 Task: Start in the project WhiteCap the sprint 'Warp Drive', with a duration of 1 week.
Action: Mouse moved to (91, 211)
Screenshot: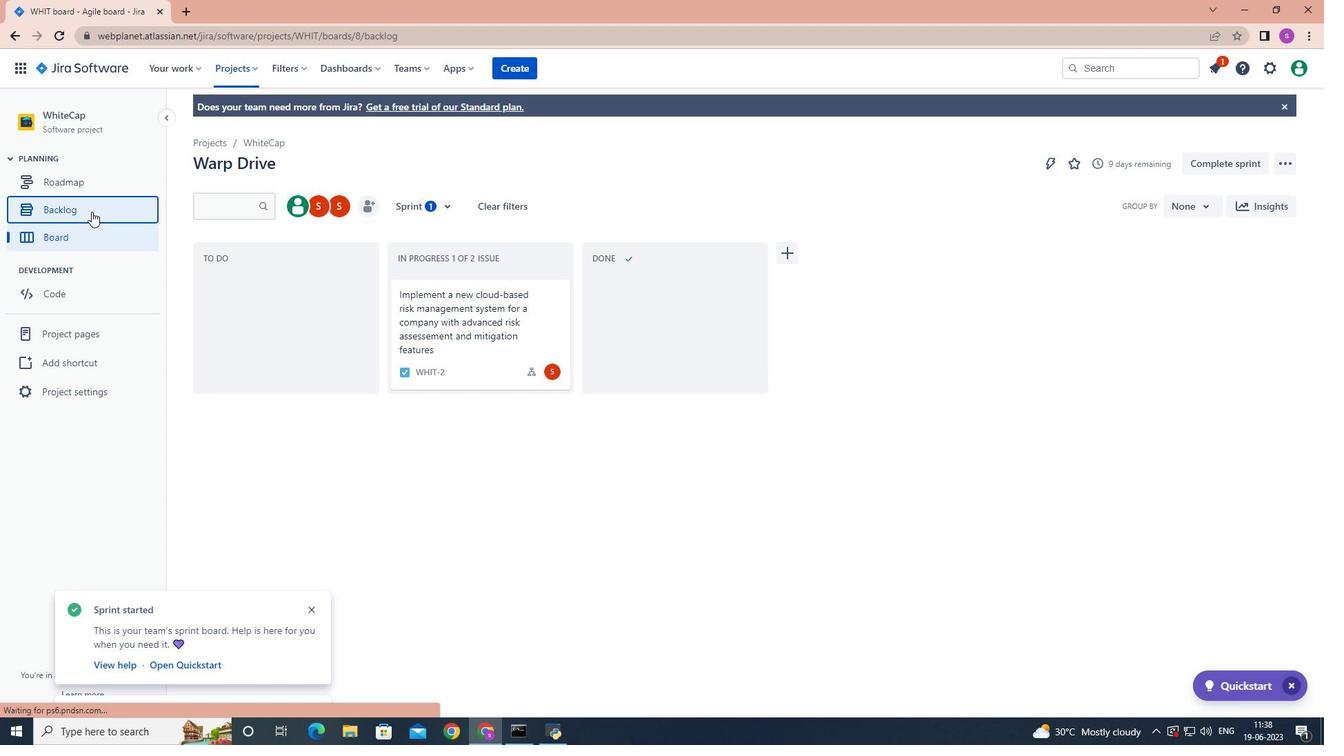 
Action: Mouse pressed left at (91, 211)
Screenshot: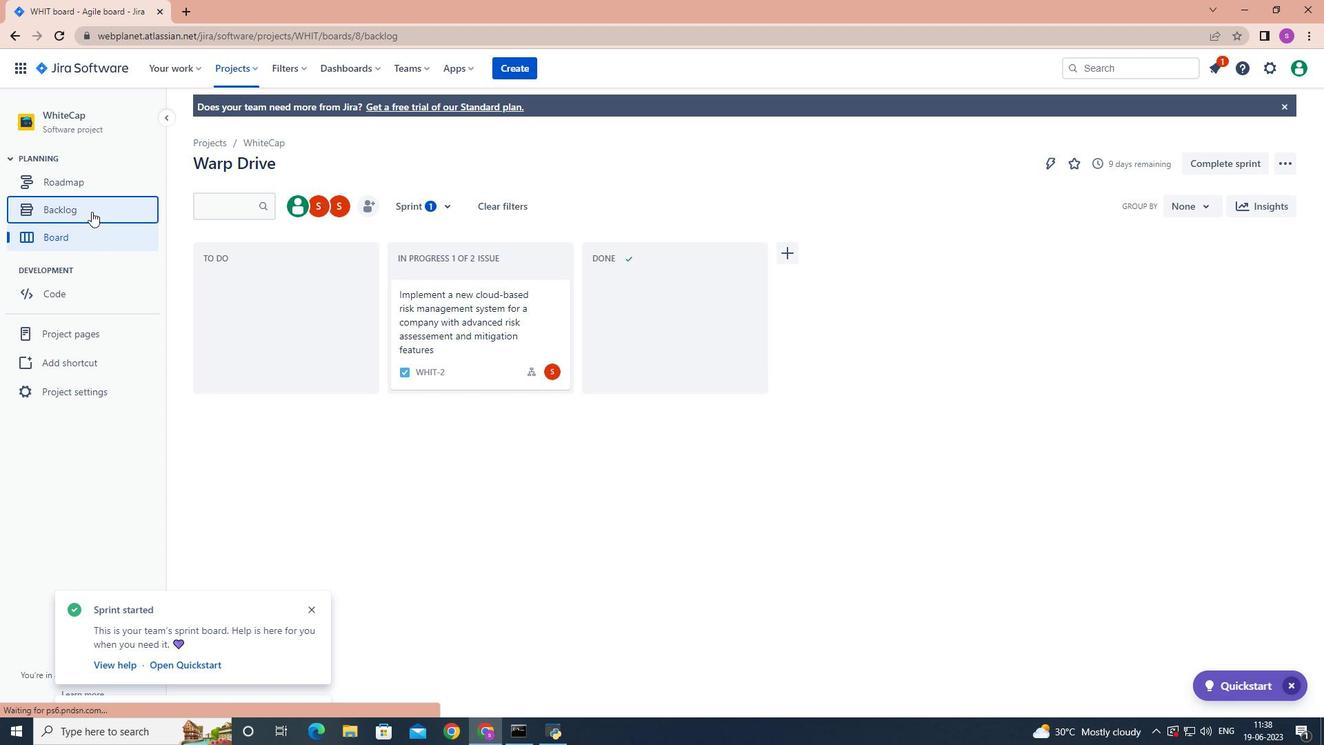 
Action: Mouse moved to (687, 411)
Screenshot: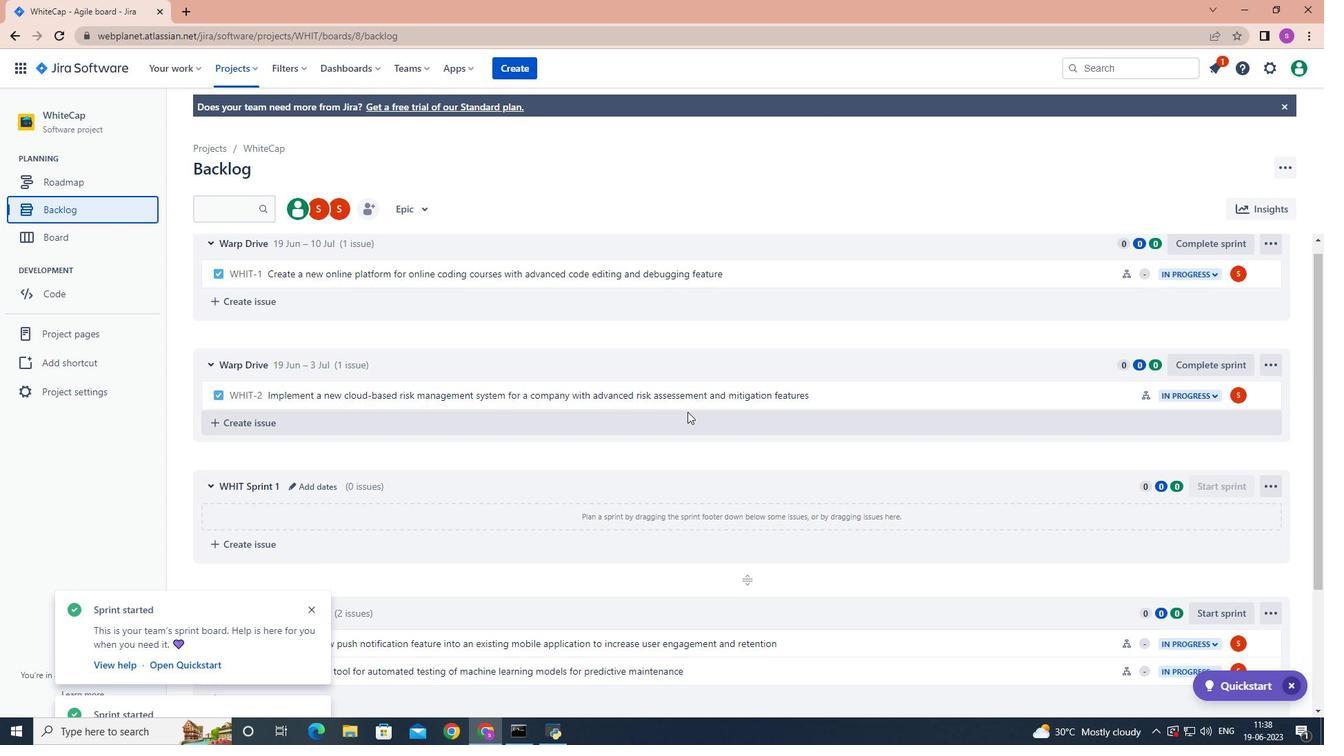 
Action: Mouse scrolled (687, 410) with delta (0, 0)
Screenshot: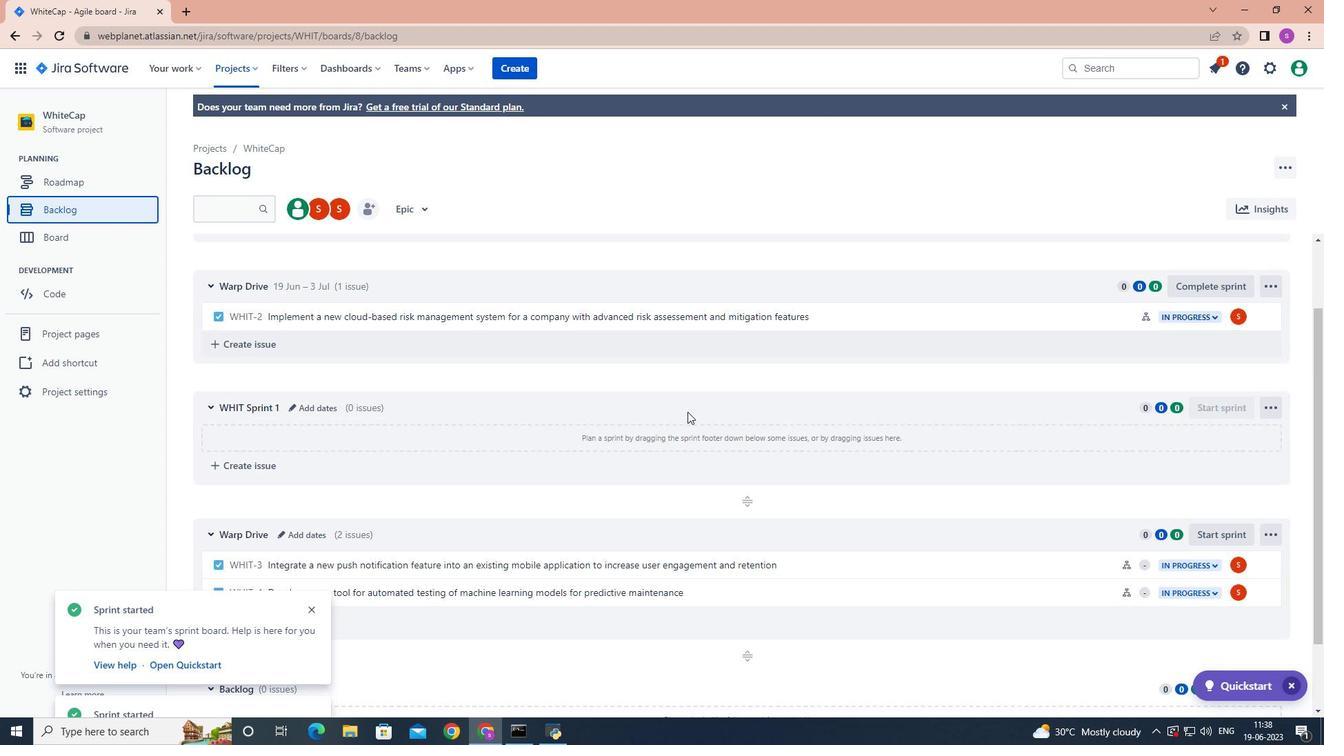 
Action: Mouse moved to (687, 411)
Screenshot: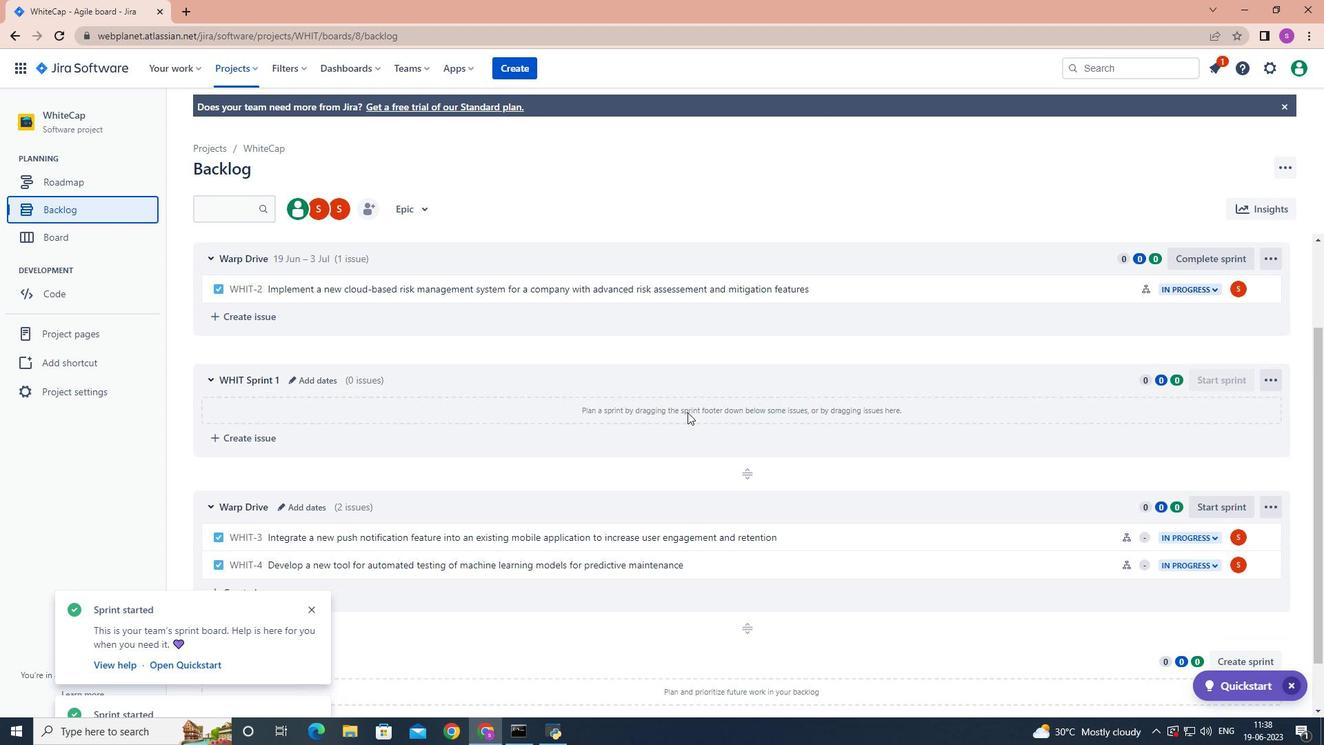 
Action: Mouse scrolled (687, 411) with delta (0, 0)
Screenshot: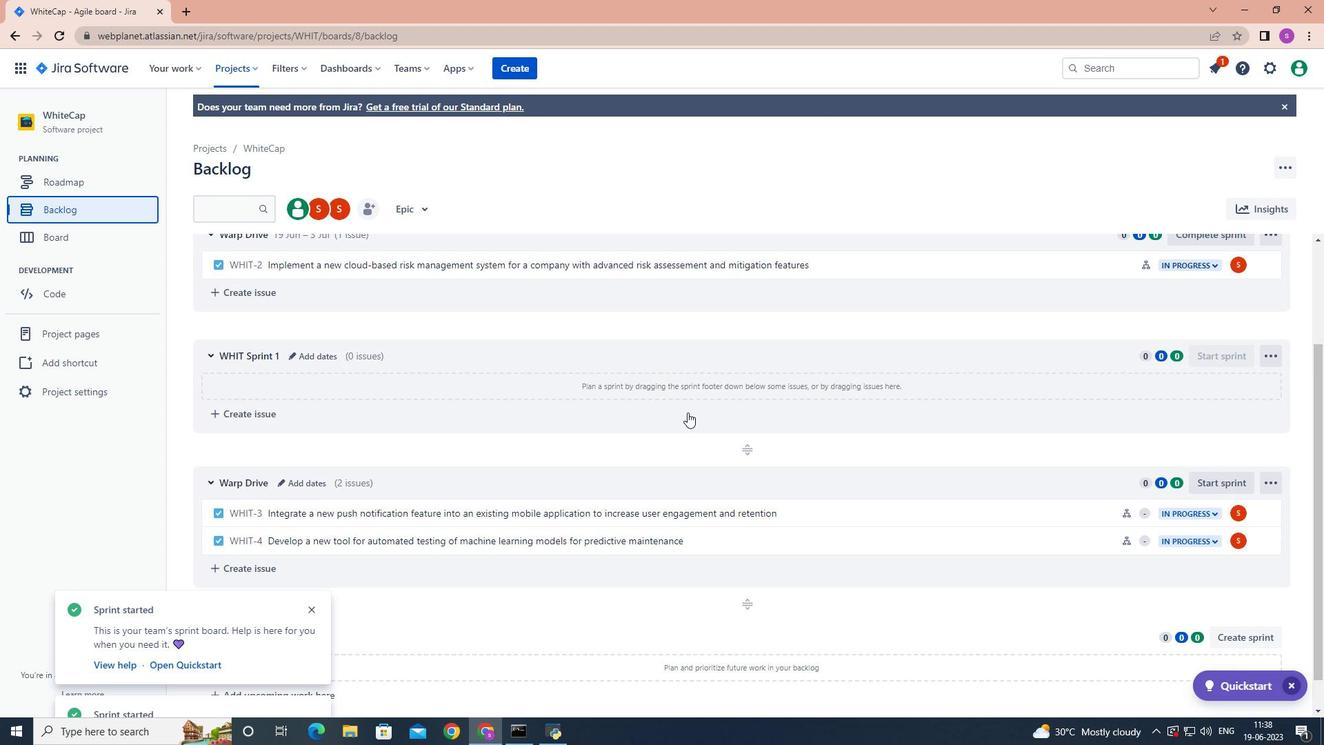 
Action: Mouse scrolled (687, 411) with delta (0, 0)
Screenshot: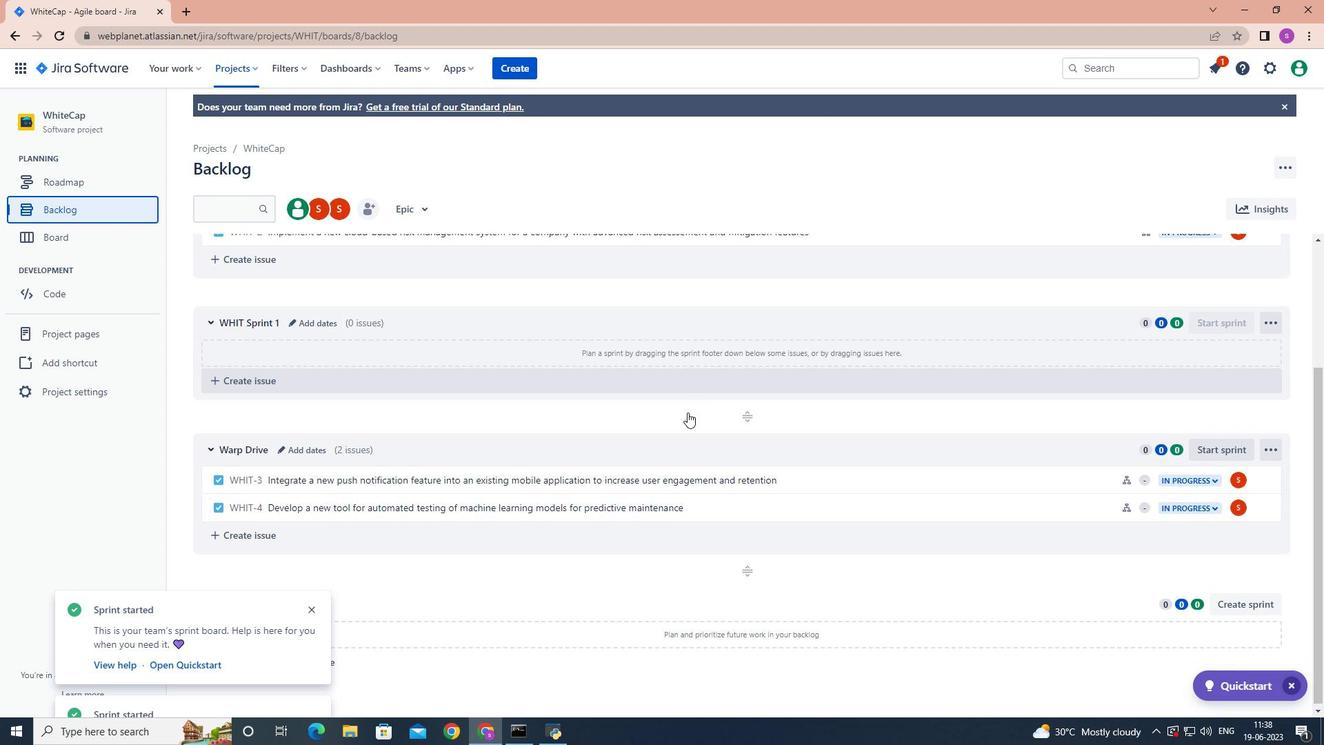 
Action: Mouse moved to (687, 412)
Screenshot: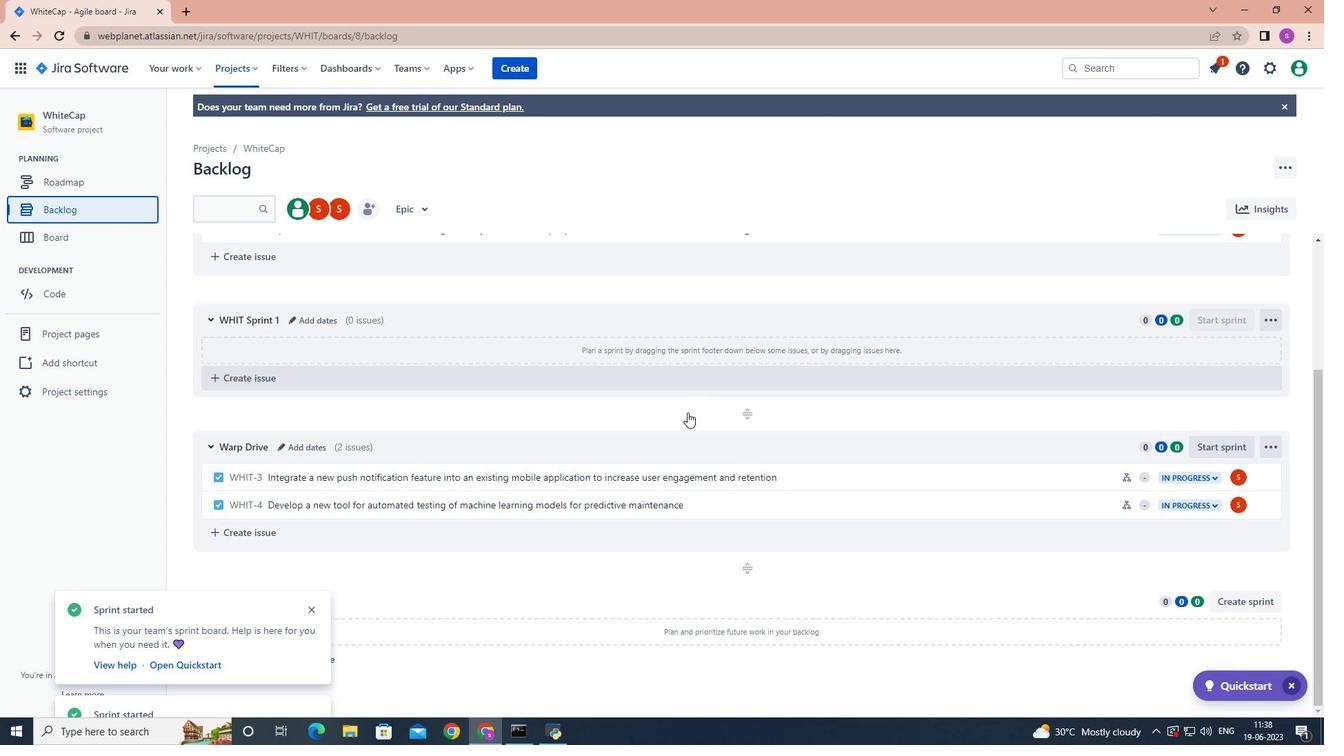 
Action: Mouse scrolled (687, 411) with delta (0, 0)
Screenshot: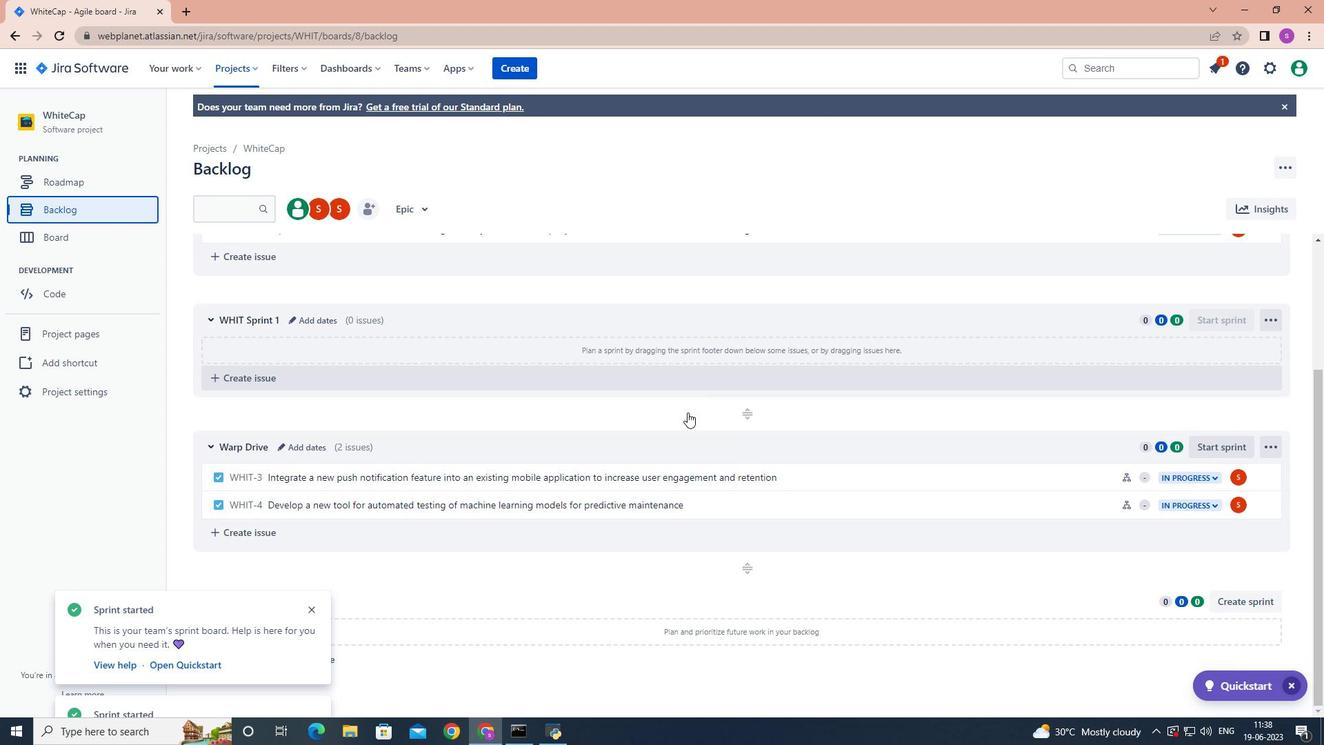 
Action: Mouse scrolled (687, 411) with delta (0, 0)
Screenshot: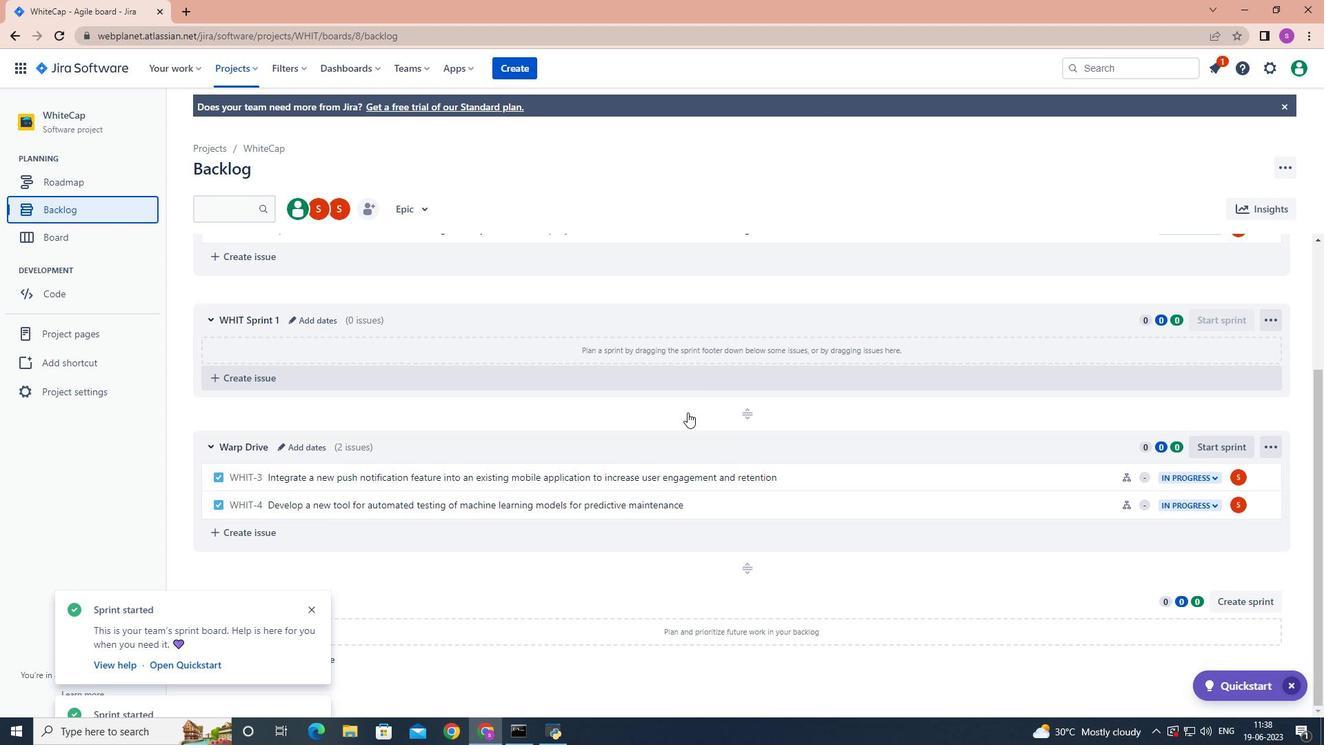 
Action: Mouse moved to (1214, 443)
Screenshot: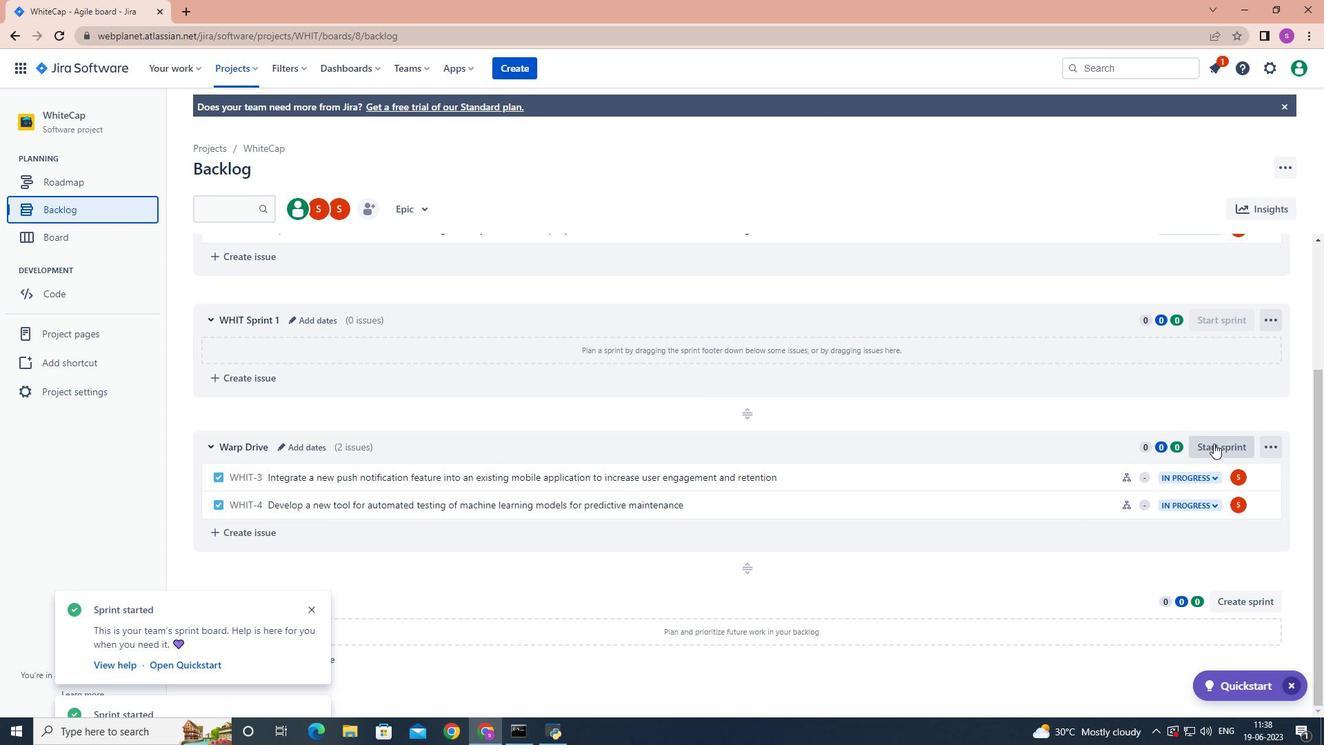 
Action: Mouse pressed left at (1214, 443)
Screenshot: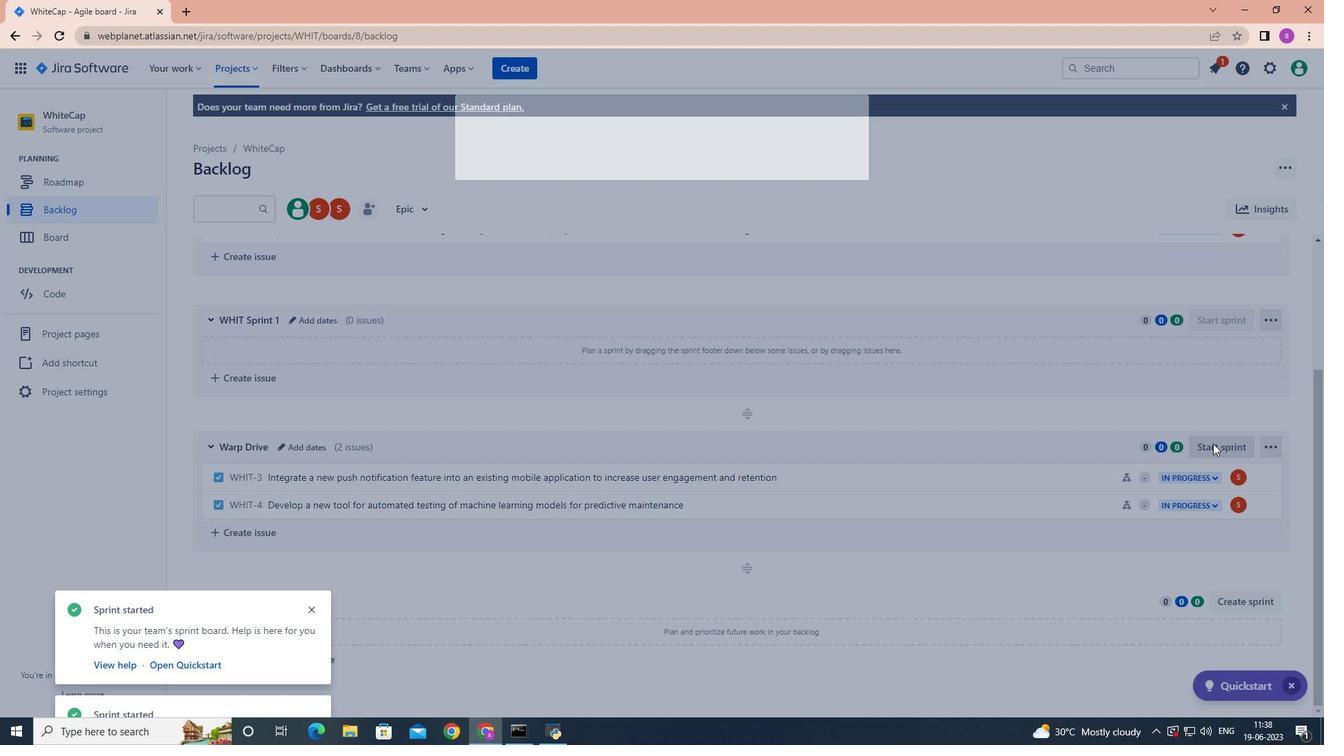 
Action: Mouse moved to (631, 241)
Screenshot: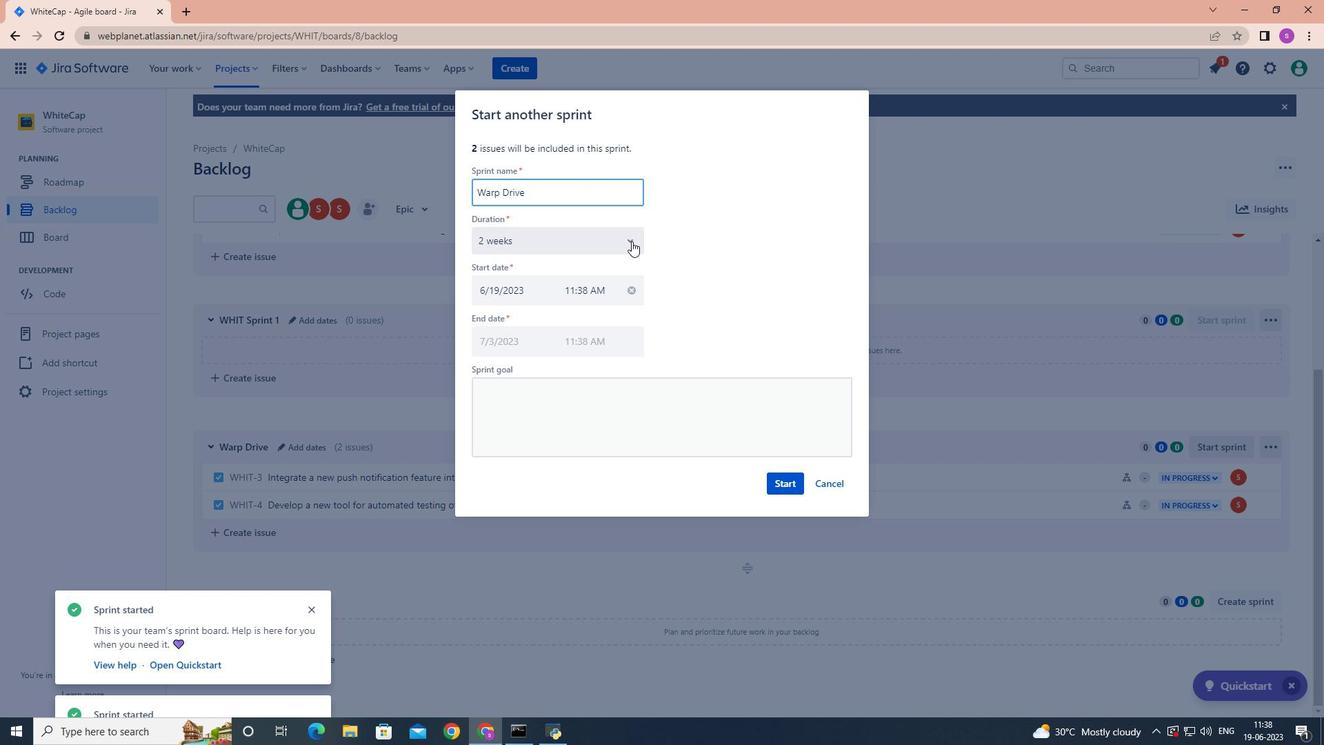 
Action: Mouse pressed left at (631, 241)
Screenshot: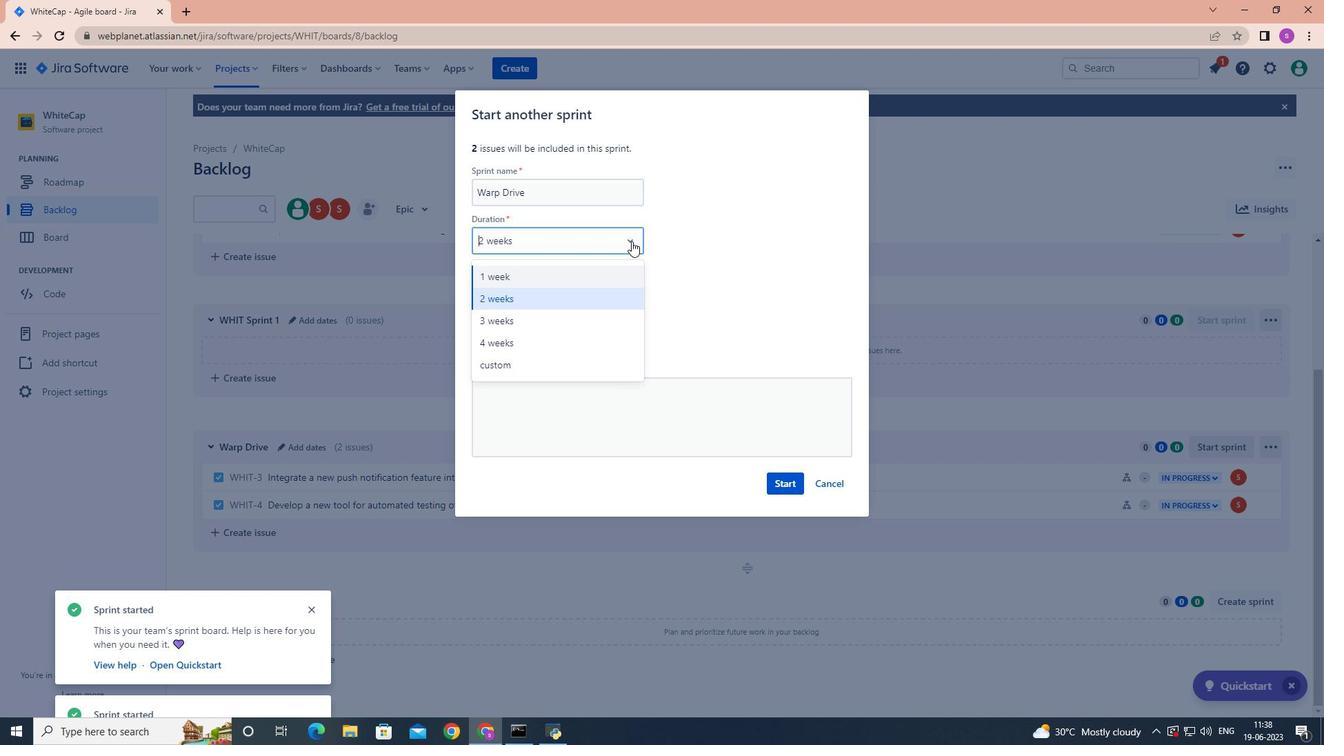 
Action: Mouse moved to (593, 279)
Screenshot: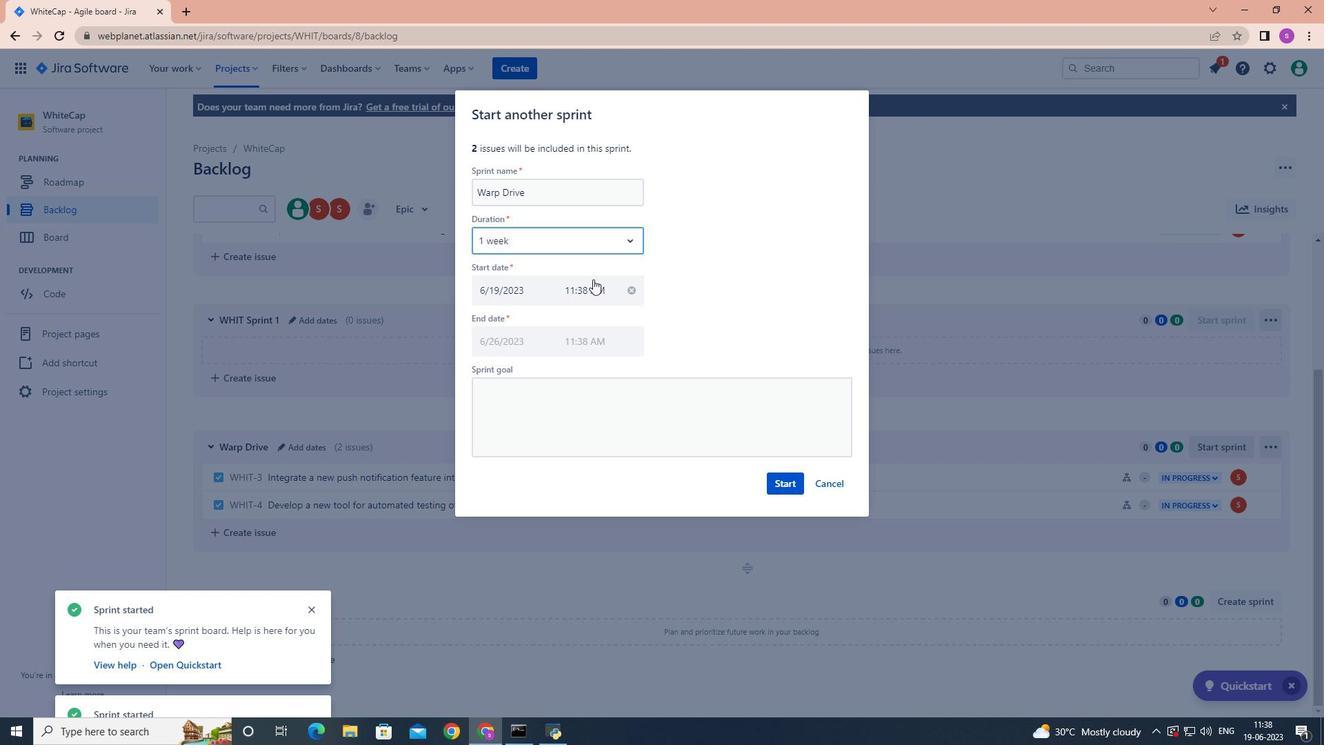 
Action: Mouse pressed left at (593, 279)
Screenshot: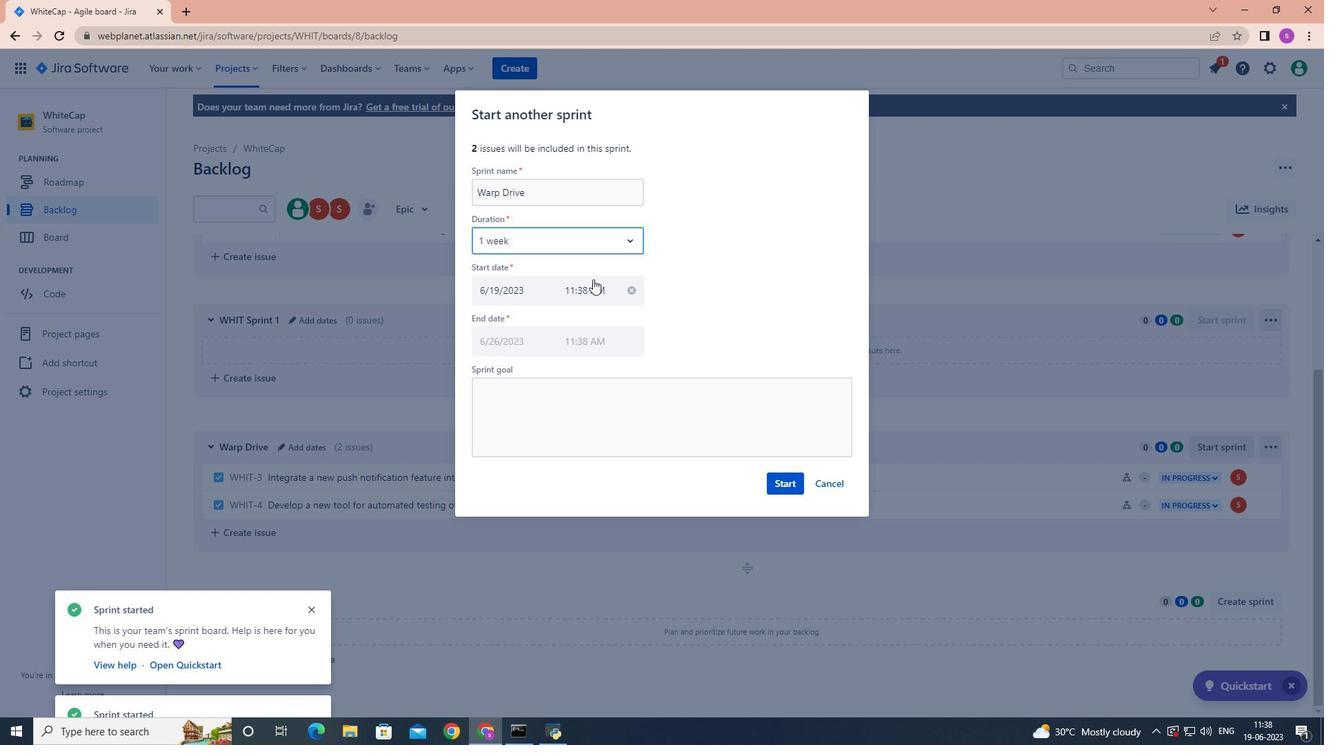 
Action: Mouse moved to (785, 479)
Screenshot: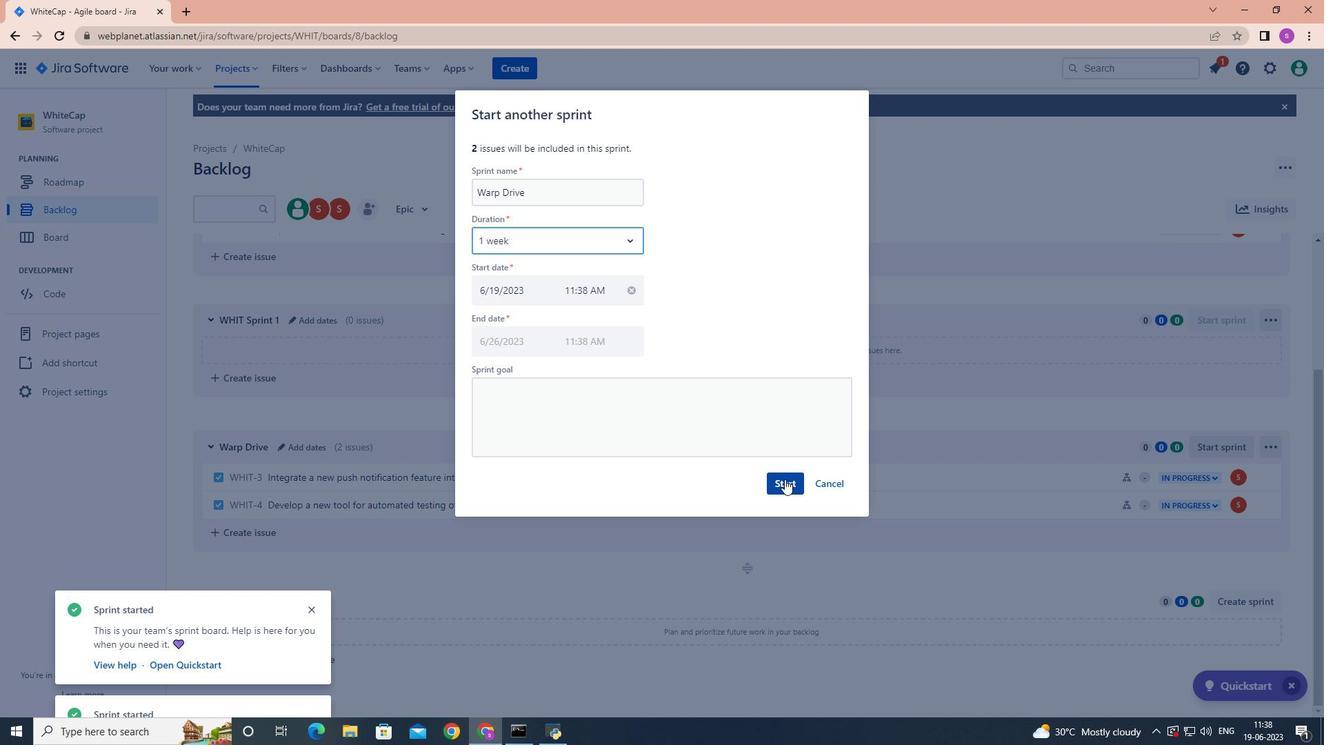
Action: Mouse pressed left at (785, 479)
Screenshot: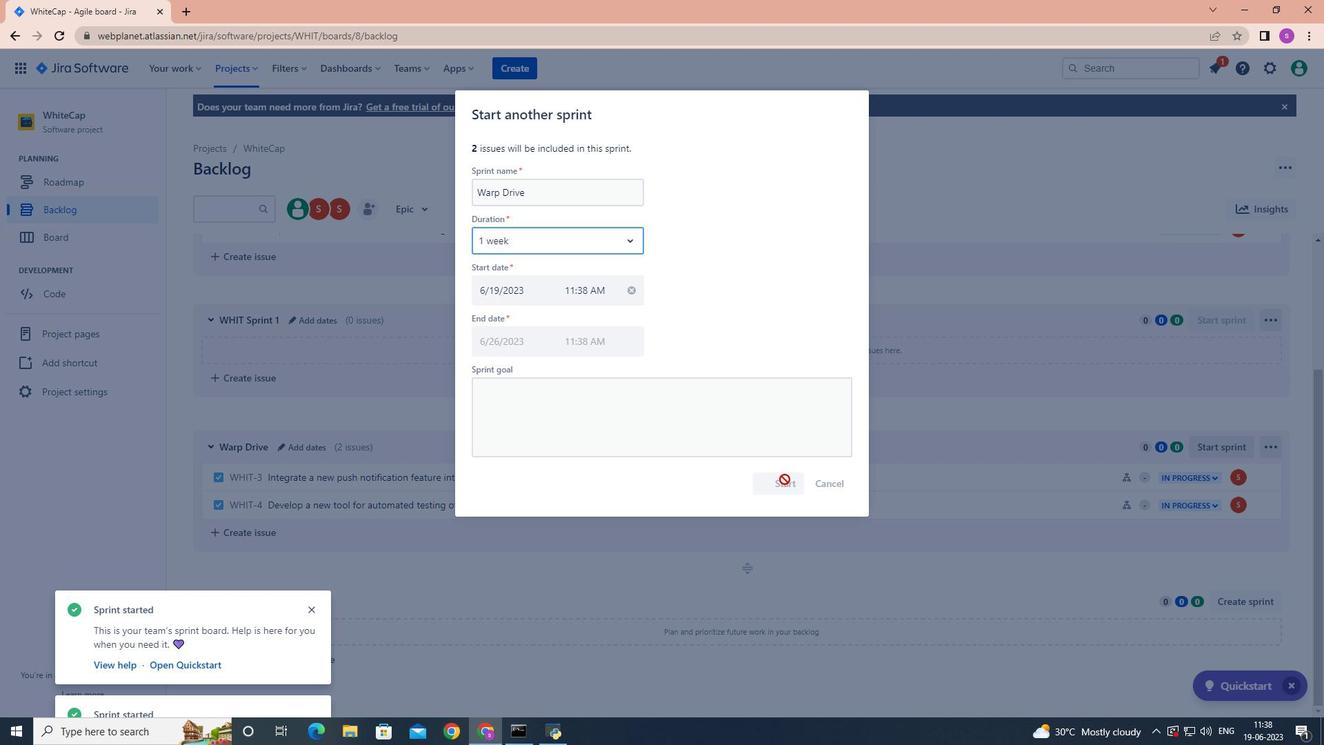 
Action: Mouse moved to (778, 478)
Screenshot: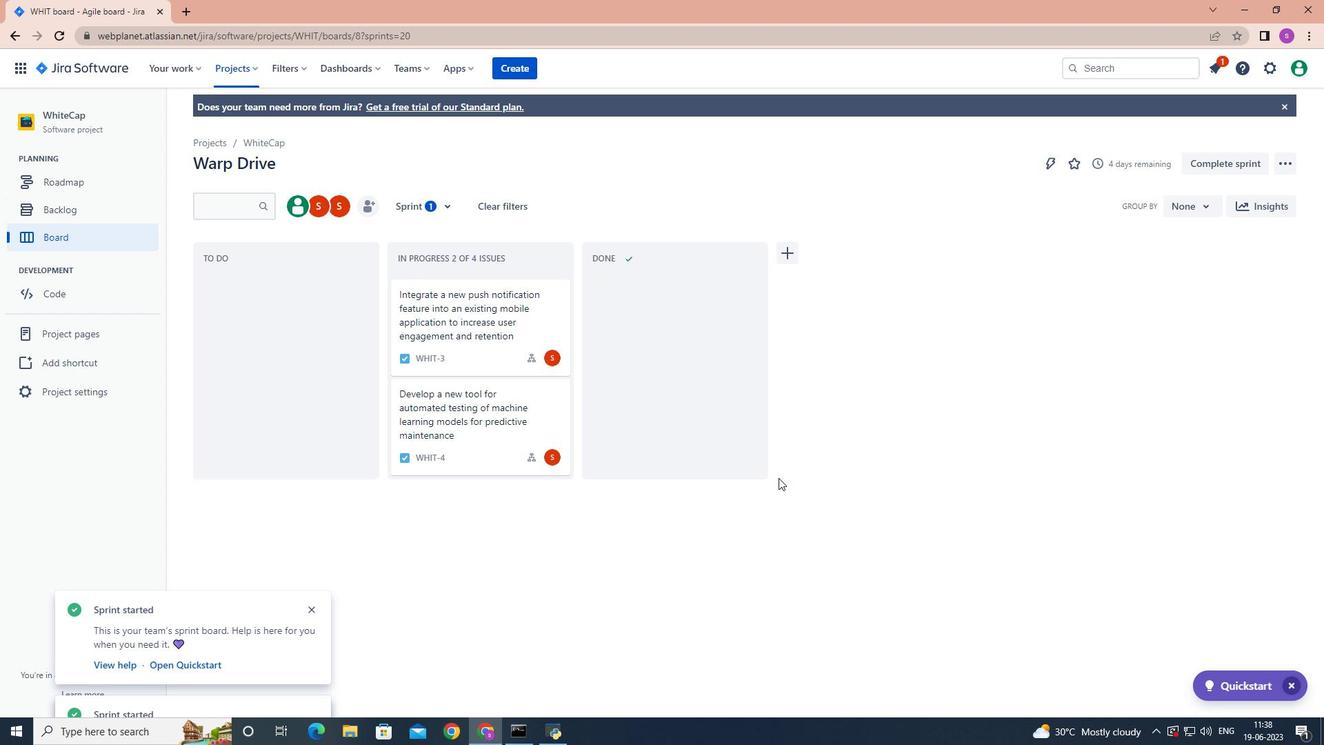 
